 Task: Look for gluten-free products in the category "Baby Food & Drinks".
Action: Mouse moved to (350, 171)
Screenshot: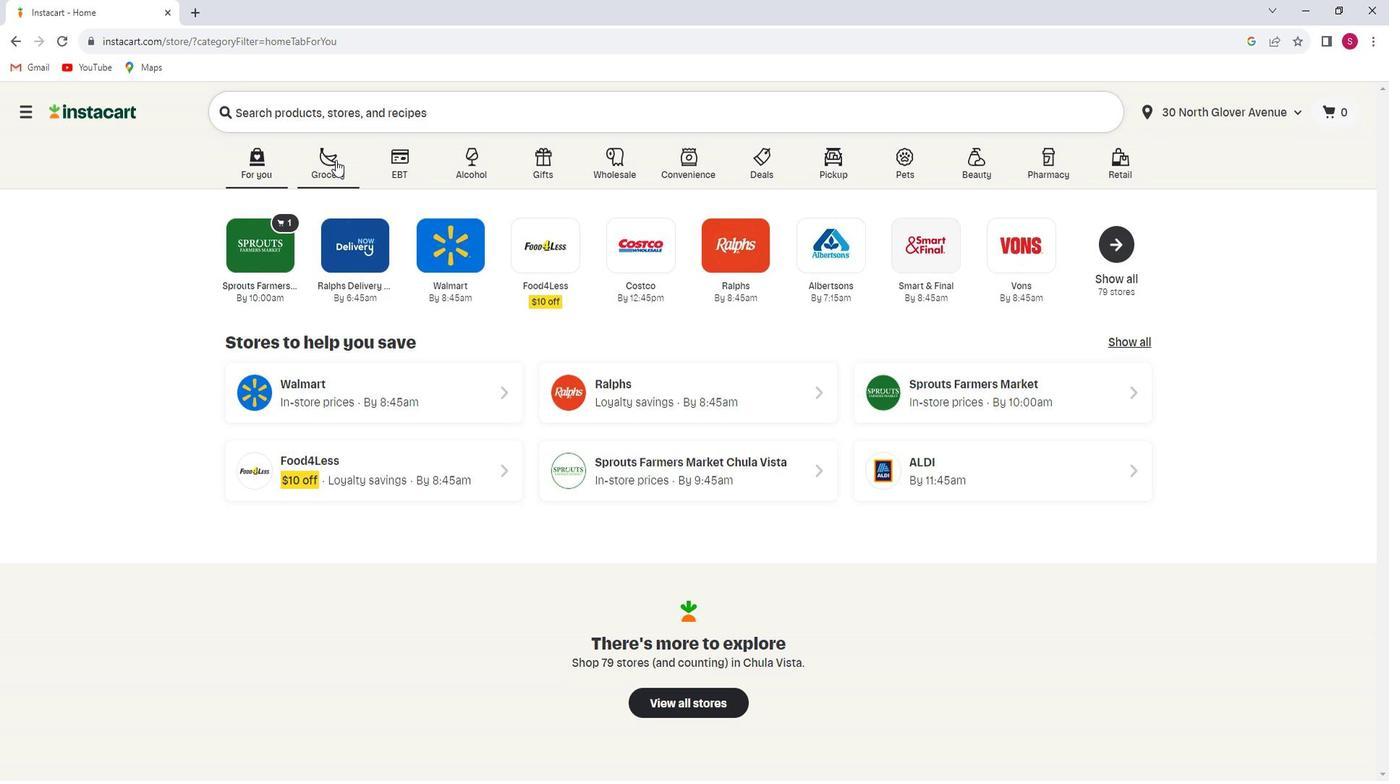 
Action: Mouse pressed left at (350, 171)
Screenshot: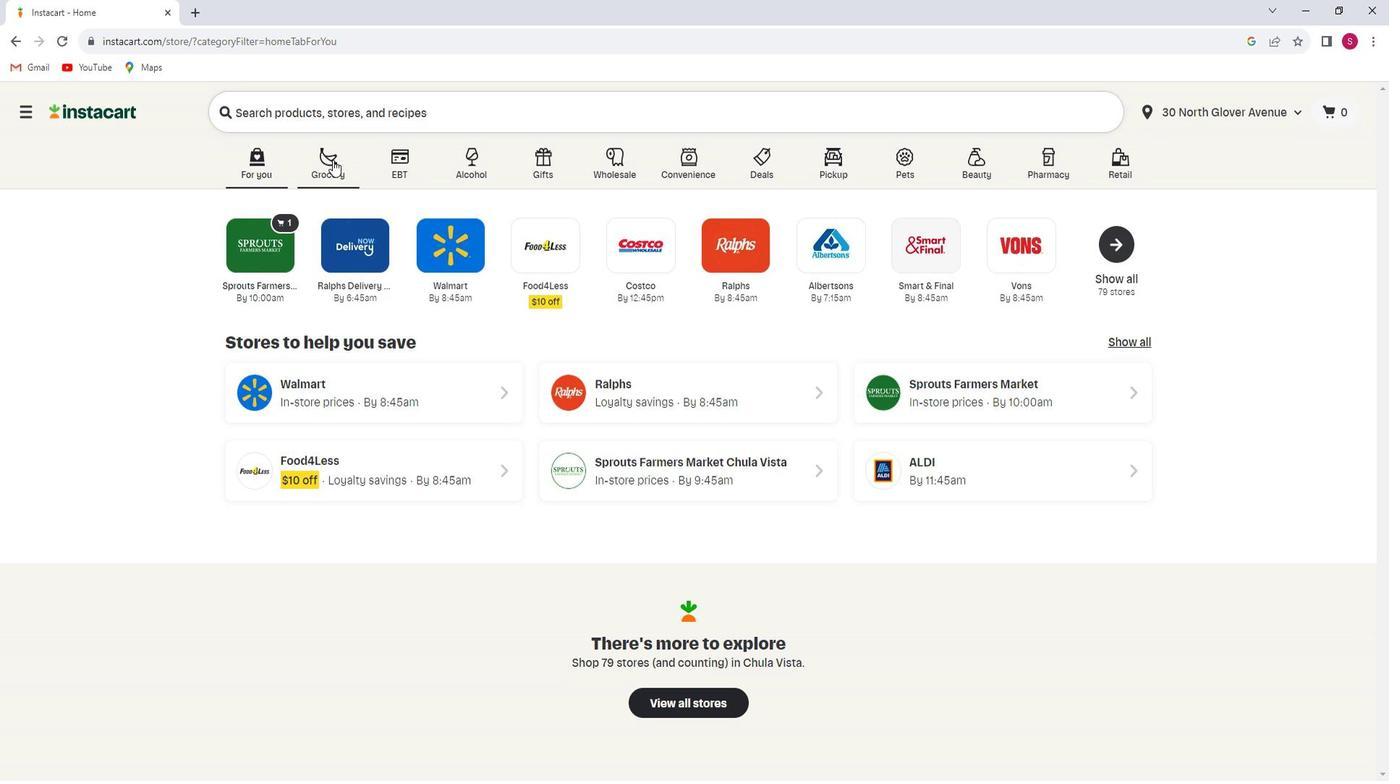 
Action: Mouse moved to (353, 424)
Screenshot: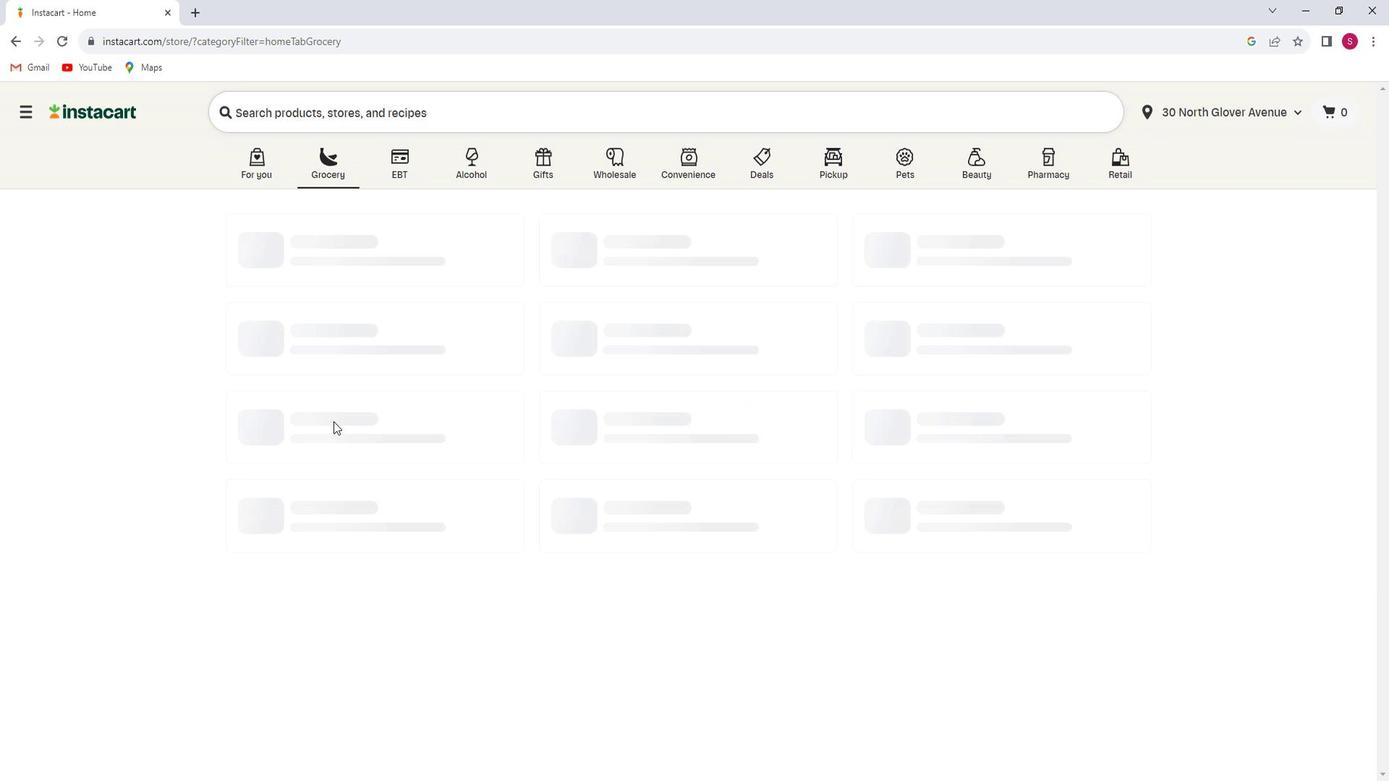 
Action: Mouse pressed left at (353, 424)
Screenshot: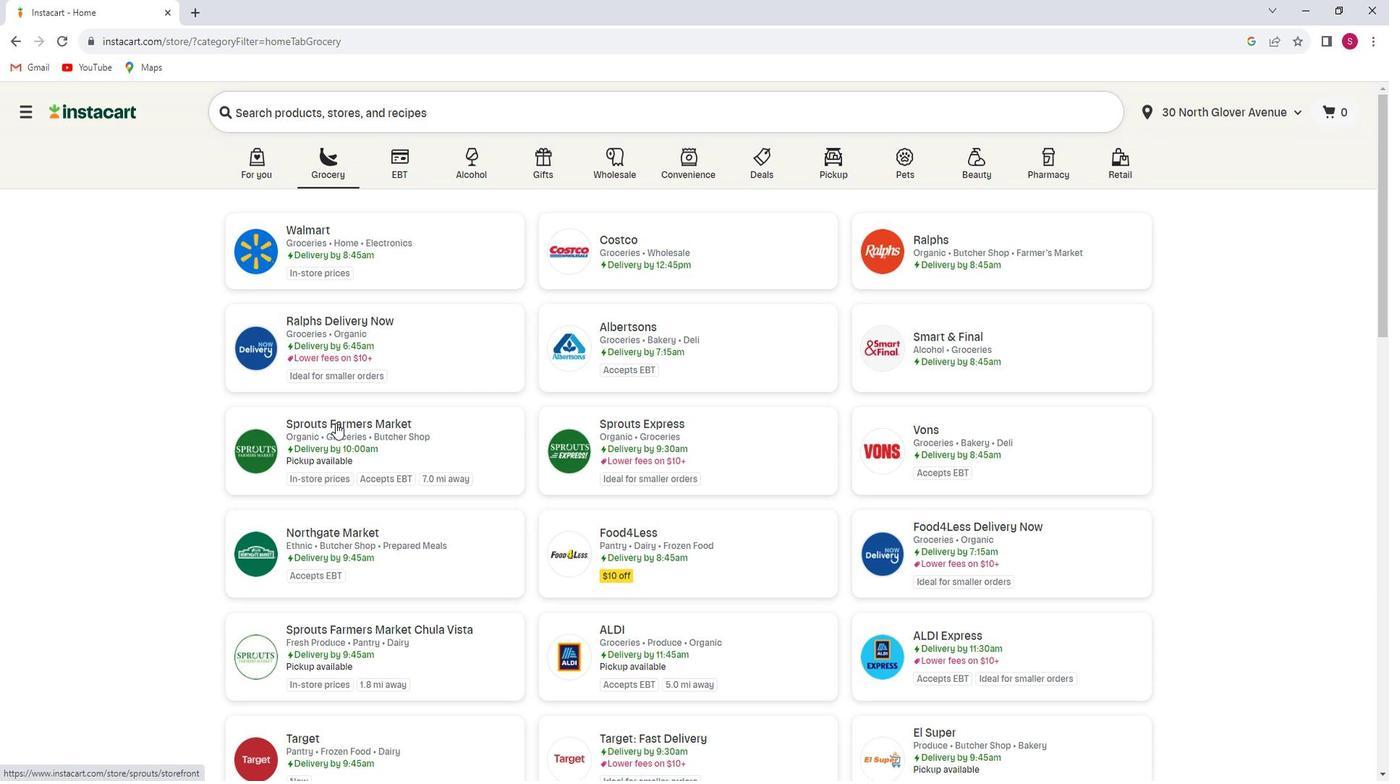 
Action: Mouse moved to (24, 521)
Screenshot: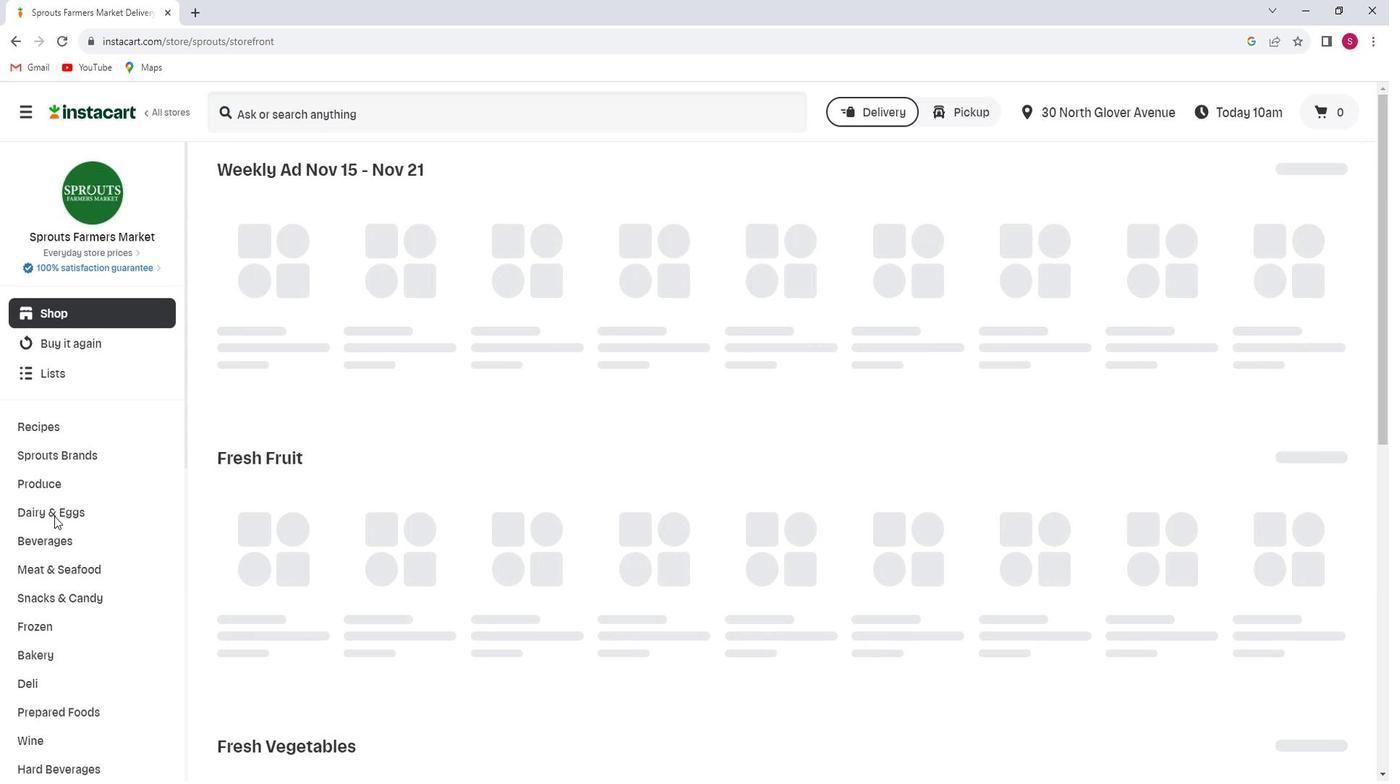 
Action: Mouse scrolled (24, 520) with delta (0, 0)
Screenshot: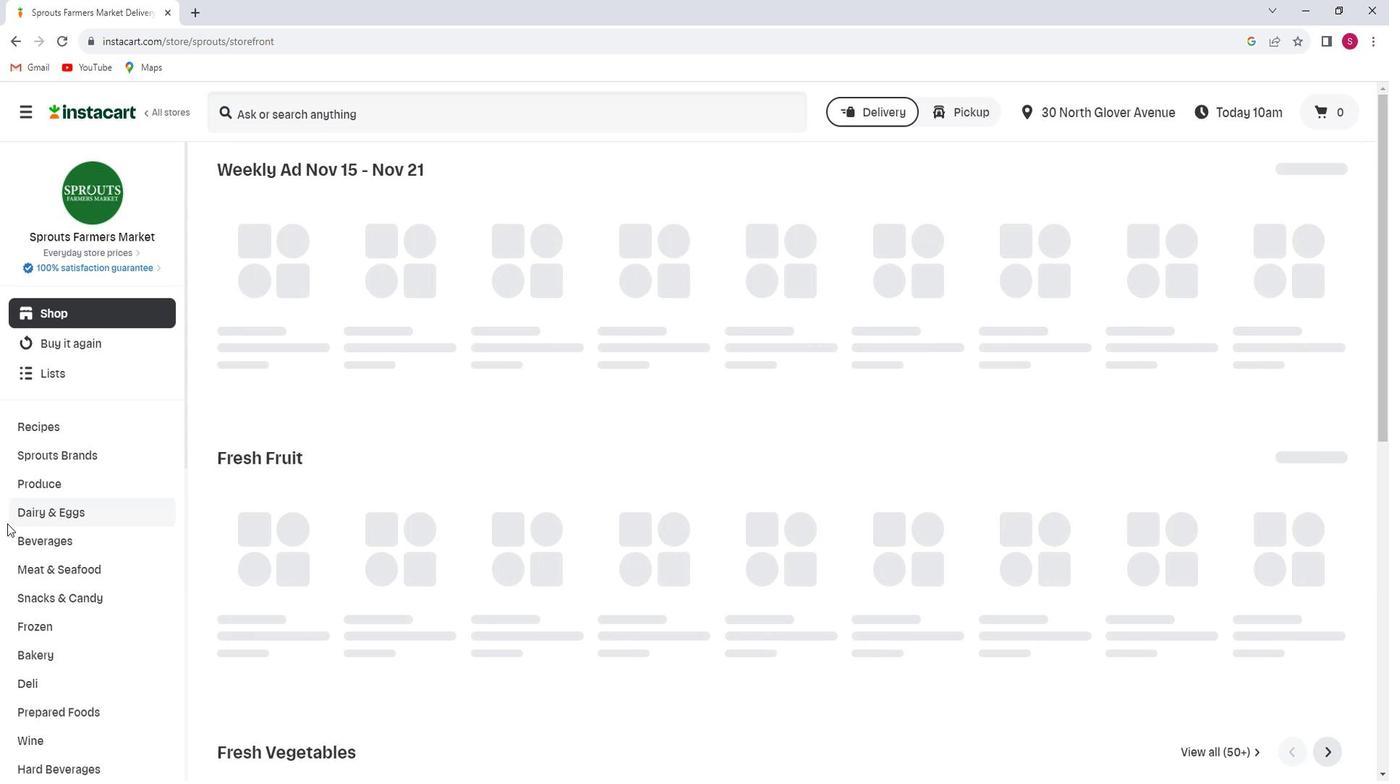 
Action: Mouse scrolled (24, 520) with delta (0, 0)
Screenshot: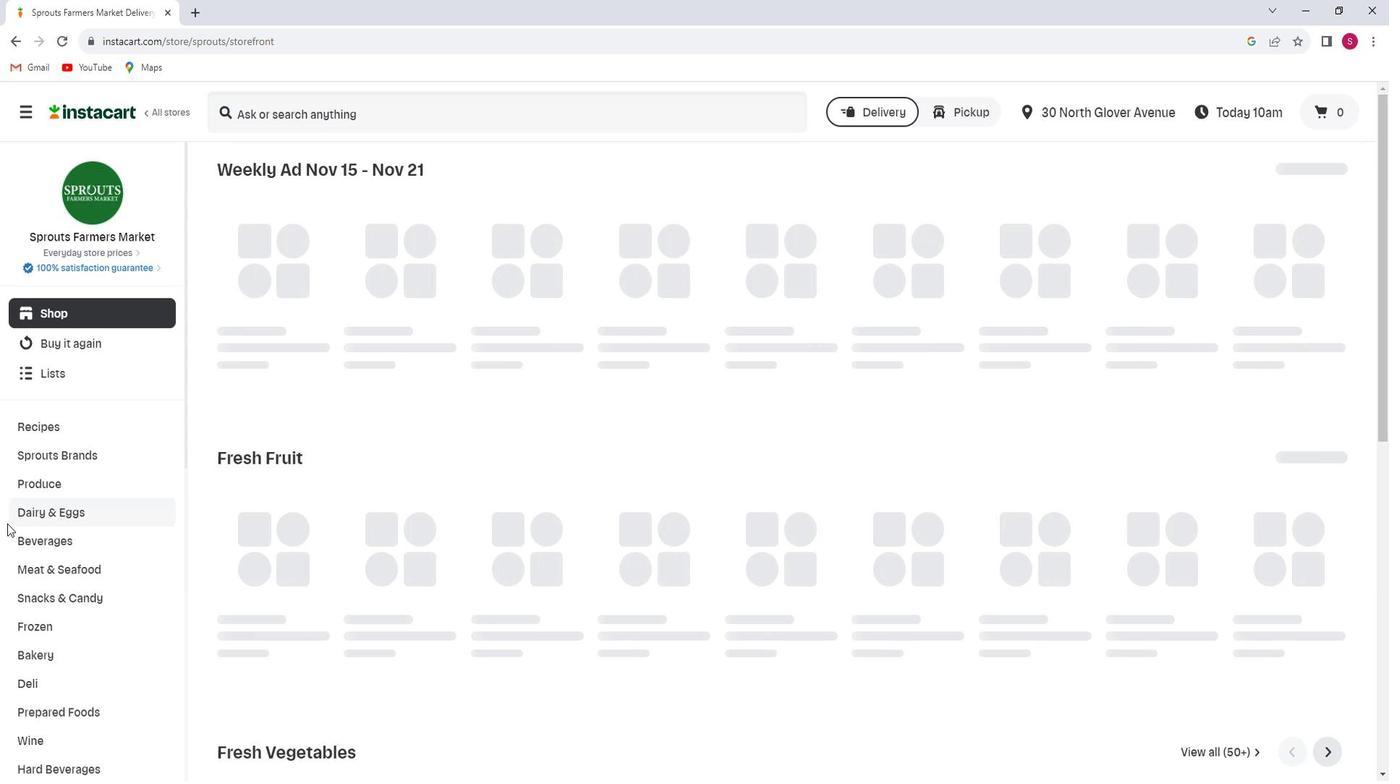 
Action: Mouse moved to (60, 527)
Screenshot: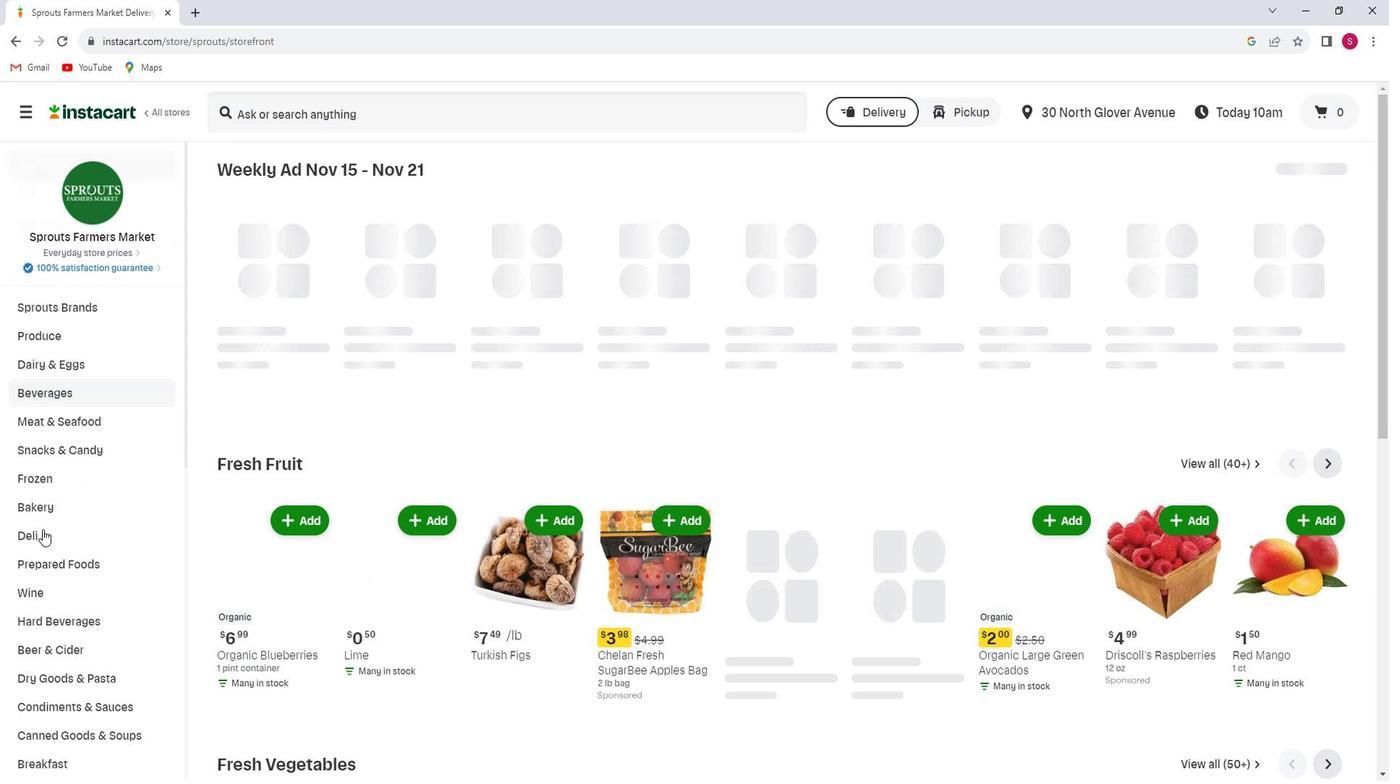 
Action: Mouse scrolled (60, 526) with delta (0, 0)
Screenshot: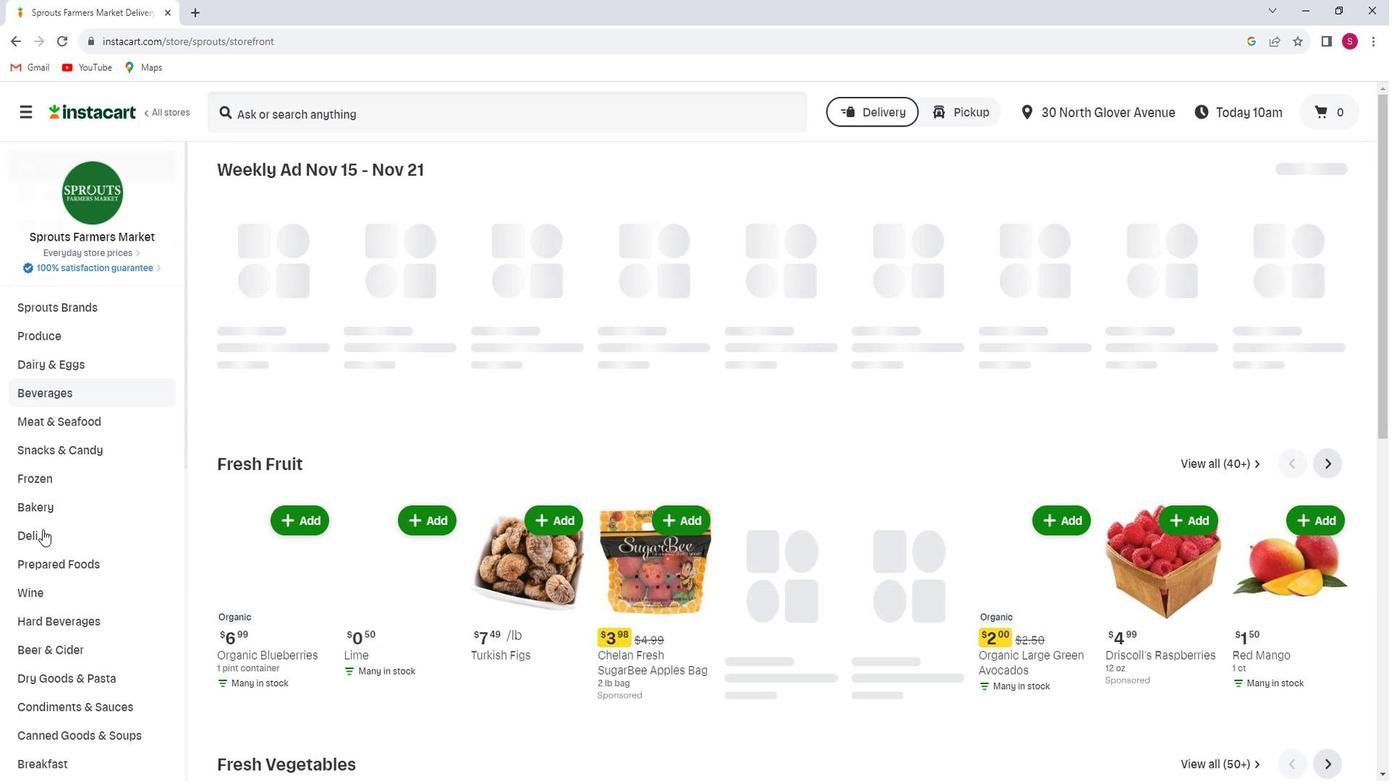 
Action: Mouse scrolled (60, 526) with delta (0, 0)
Screenshot: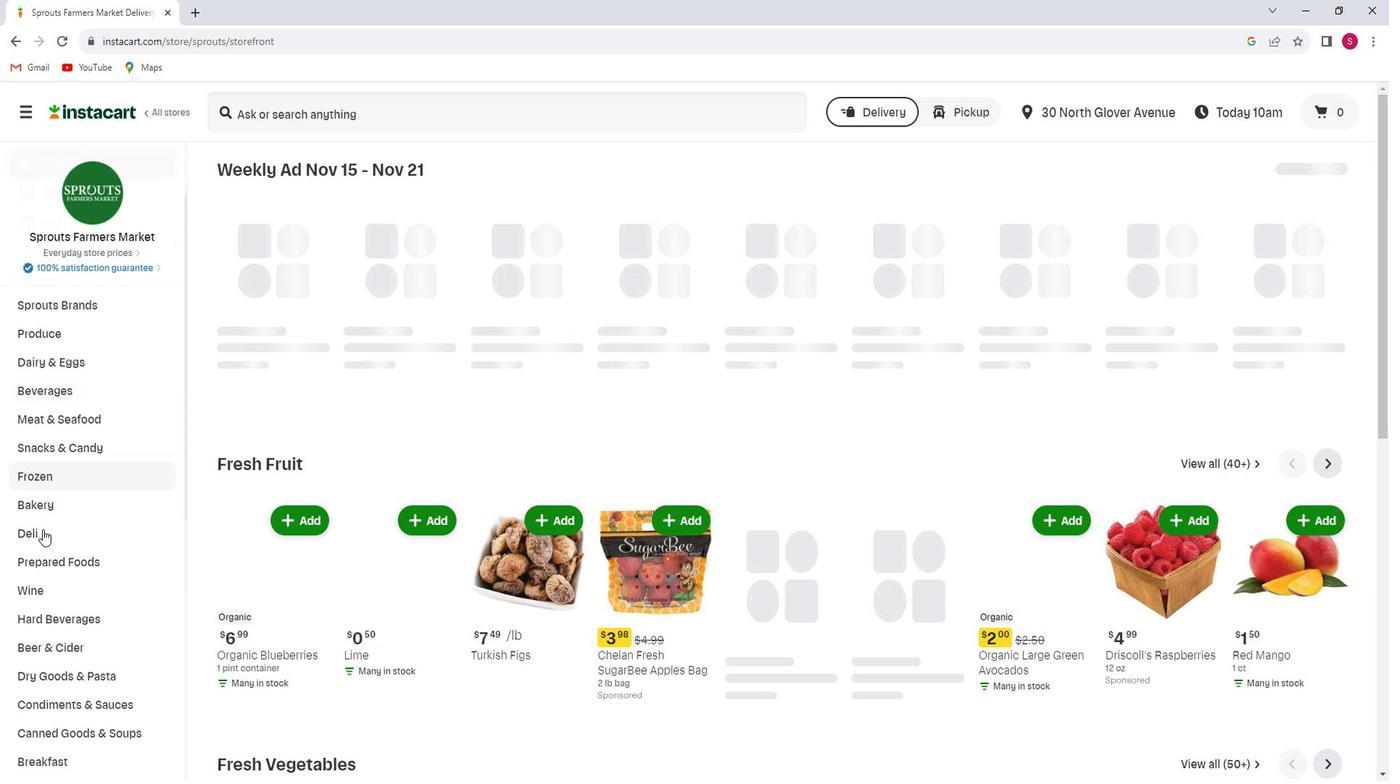 
Action: Mouse scrolled (60, 526) with delta (0, 0)
Screenshot: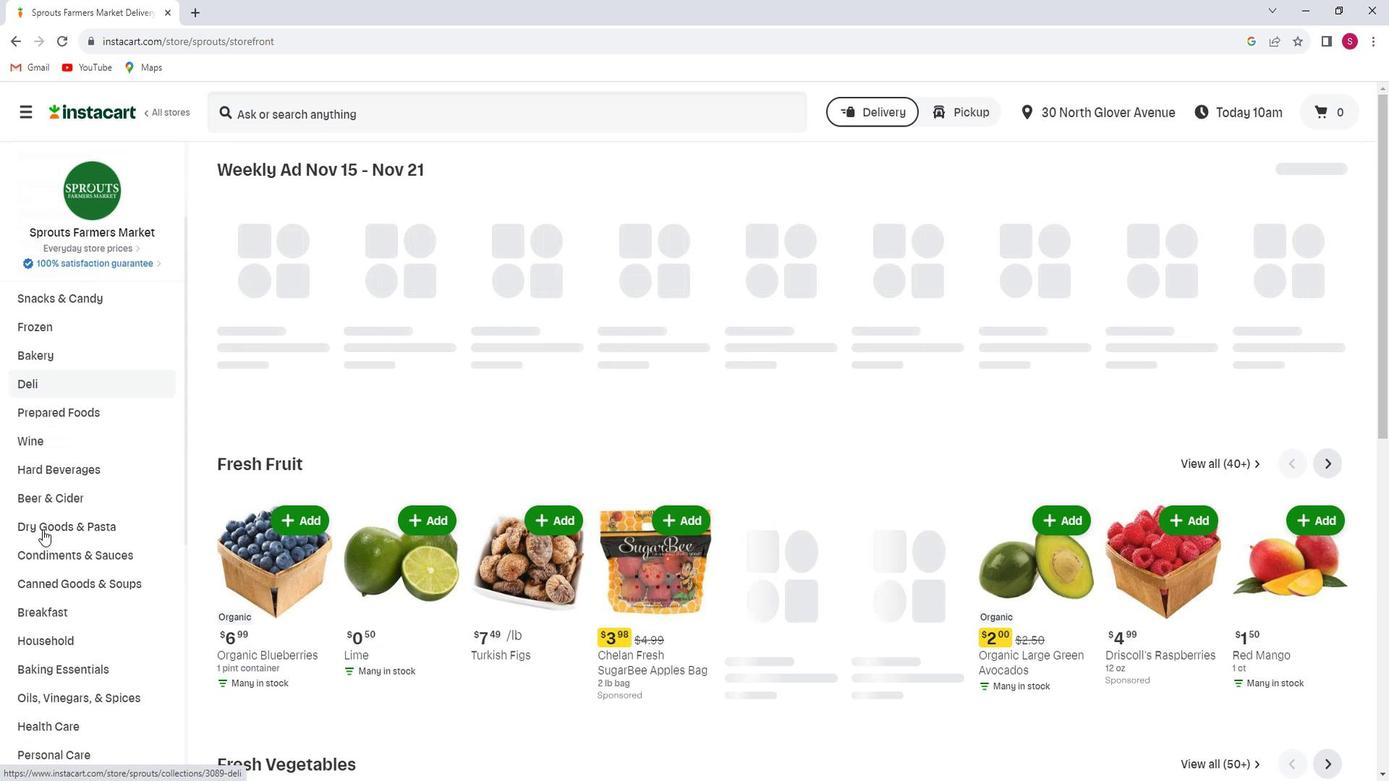 
Action: Mouse scrolled (60, 526) with delta (0, 0)
Screenshot: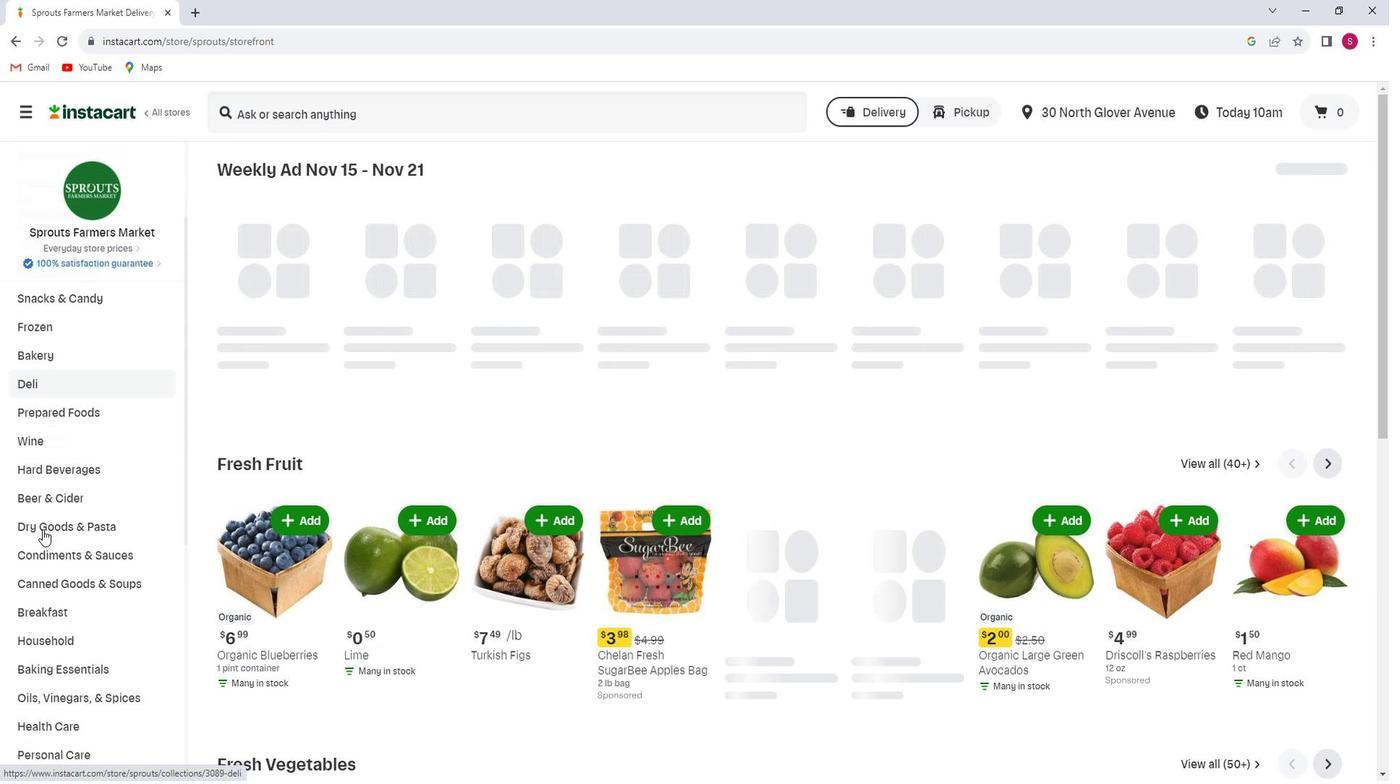 
Action: Mouse scrolled (60, 526) with delta (0, 0)
Screenshot: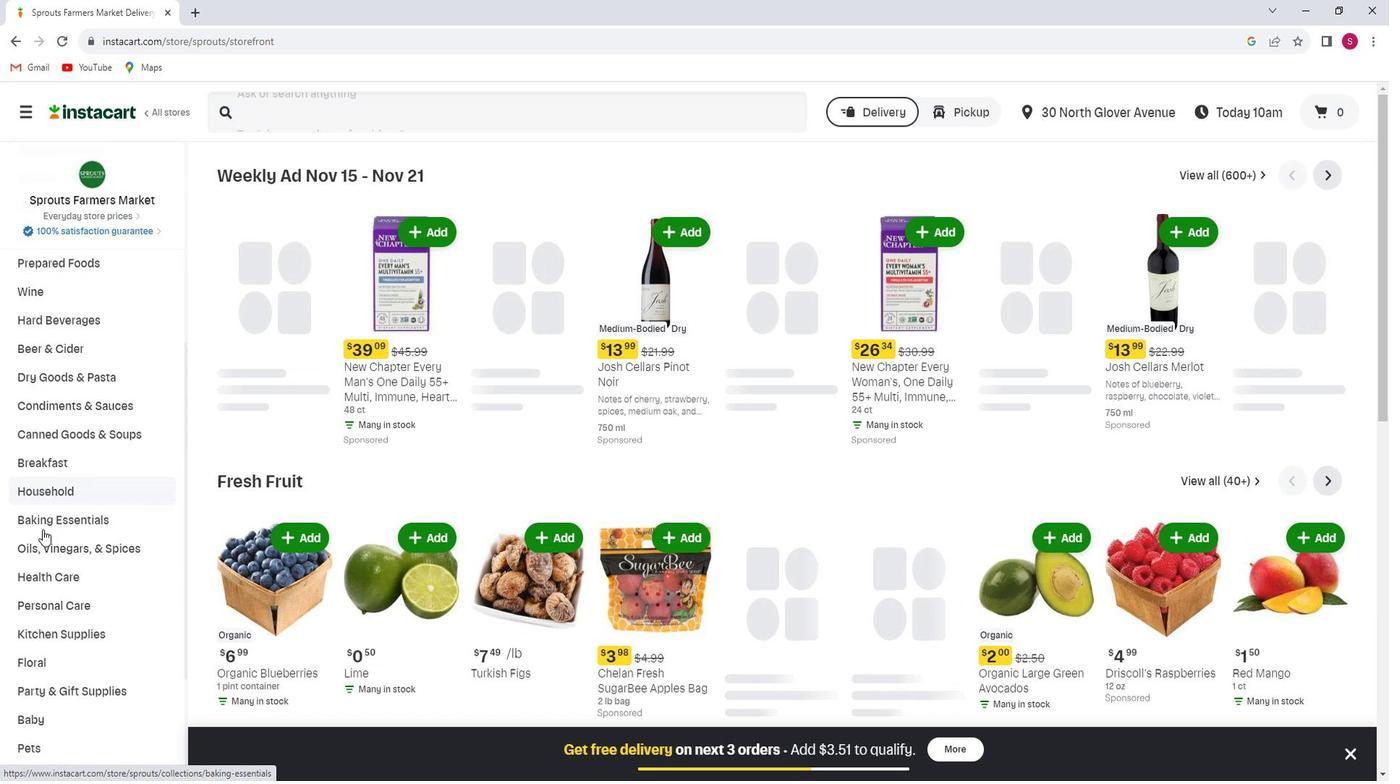
Action: Mouse scrolled (60, 526) with delta (0, 0)
Screenshot: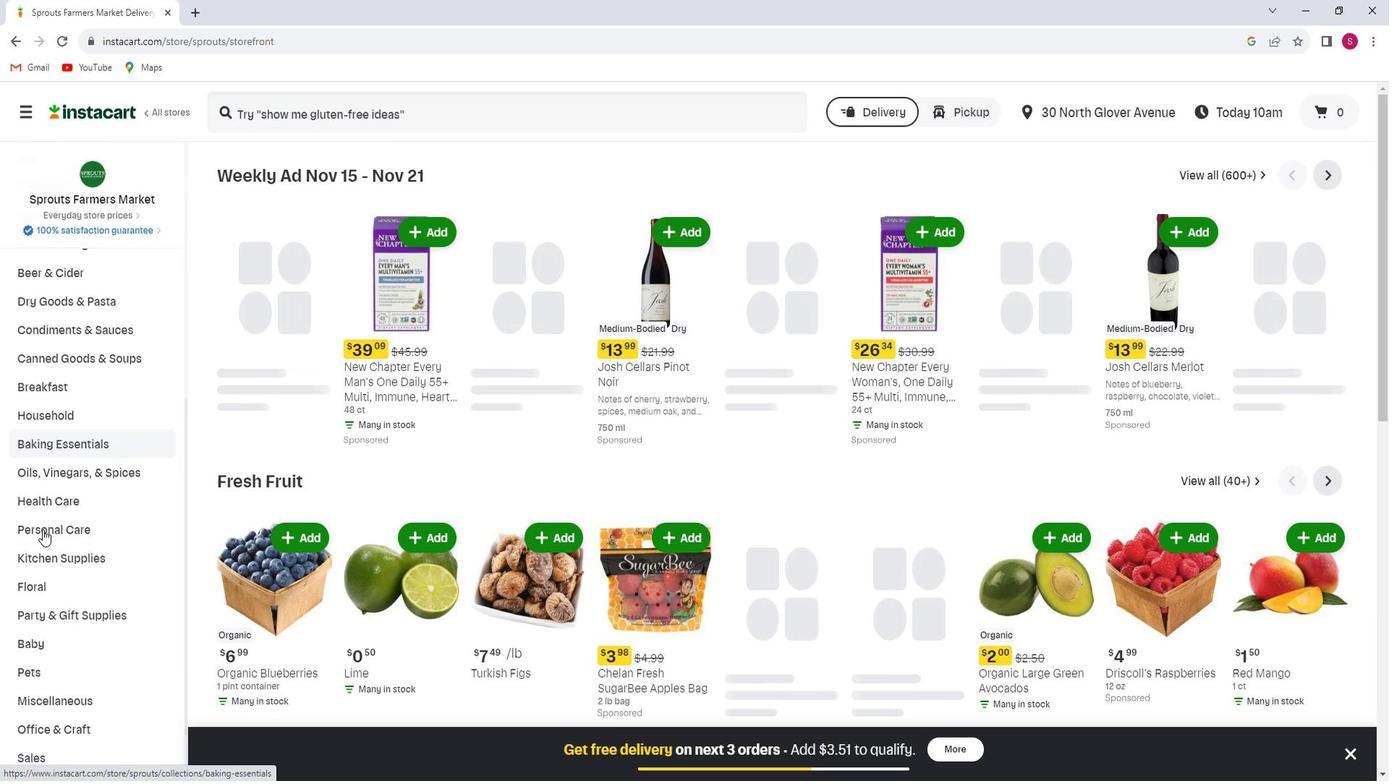 
Action: Mouse moved to (60, 528)
Screenshot: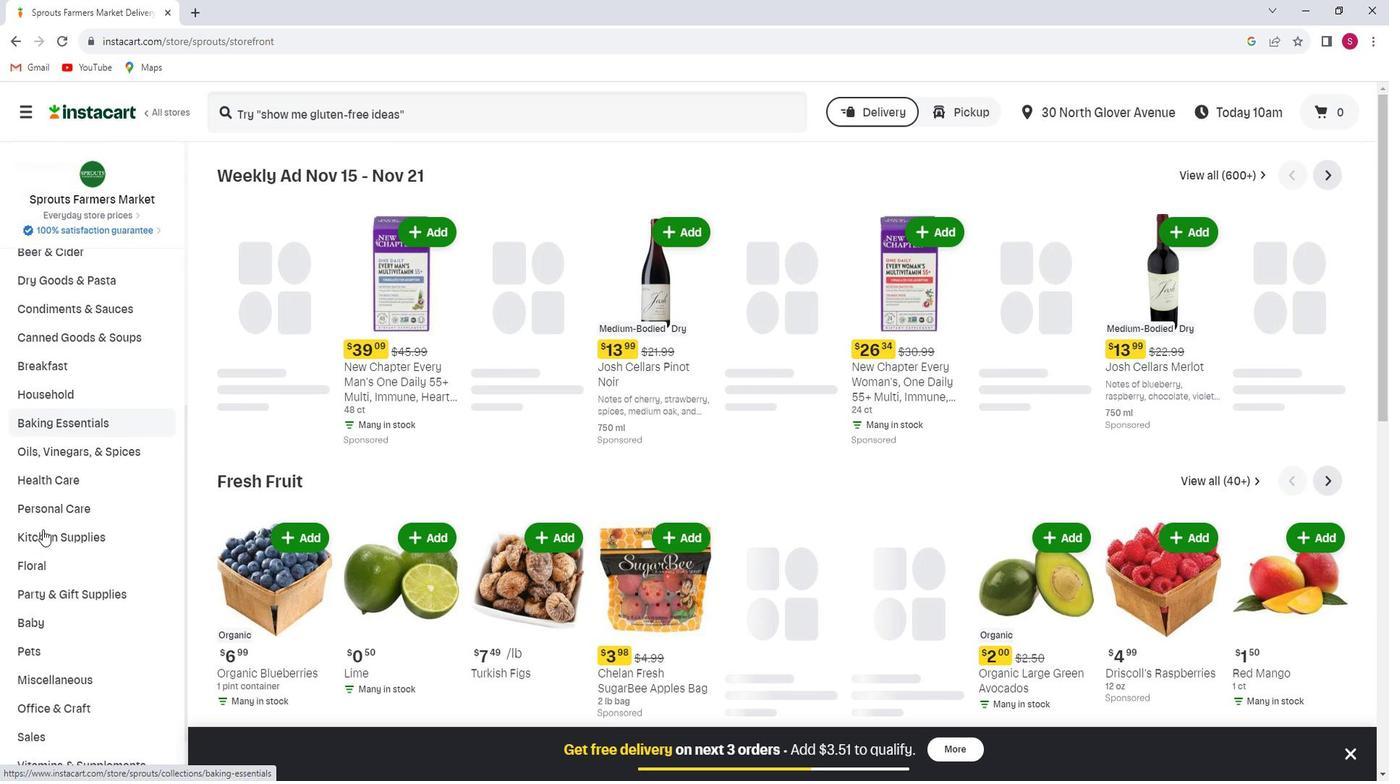 
Action: Mouse scrolled (60, 527) with delta (0, 0)
Screenshot: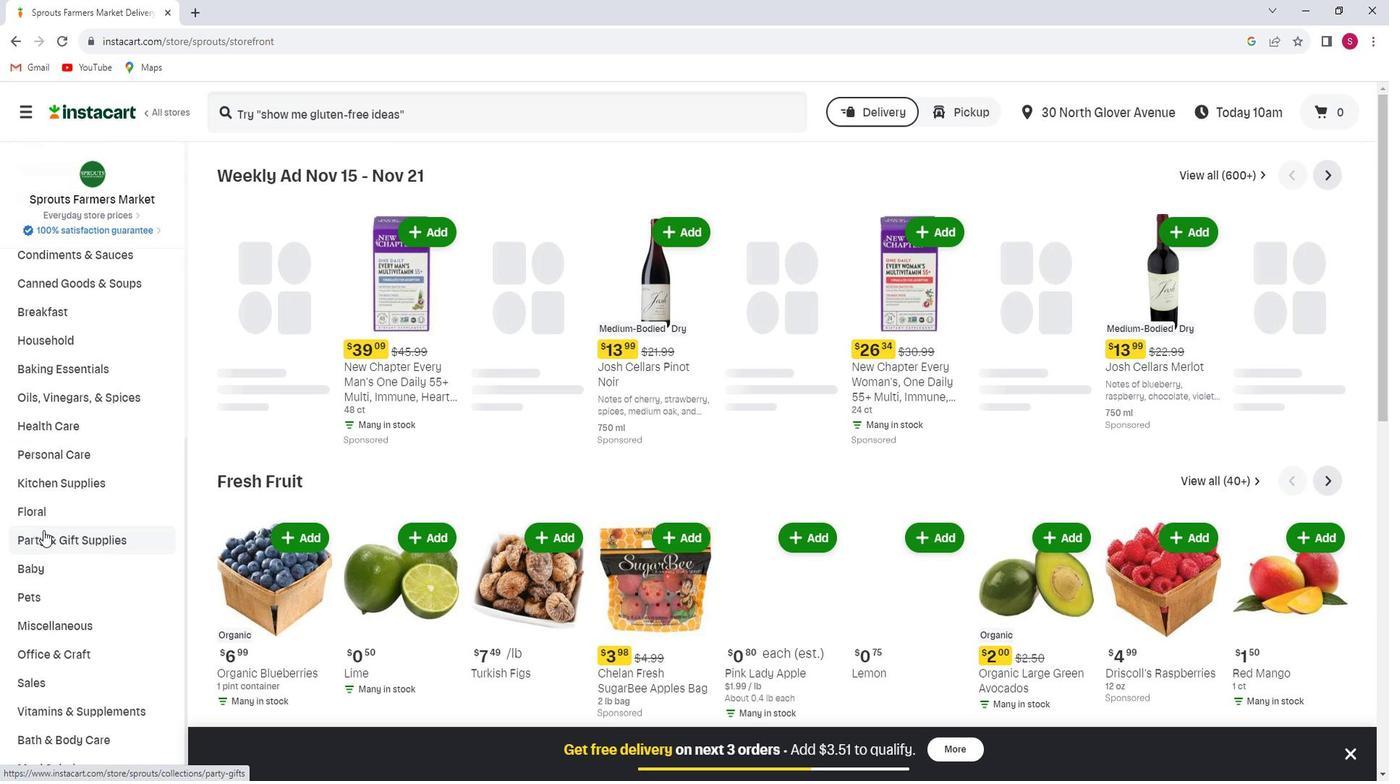
Action: Mouse moved to (59, 557)
Screenshot: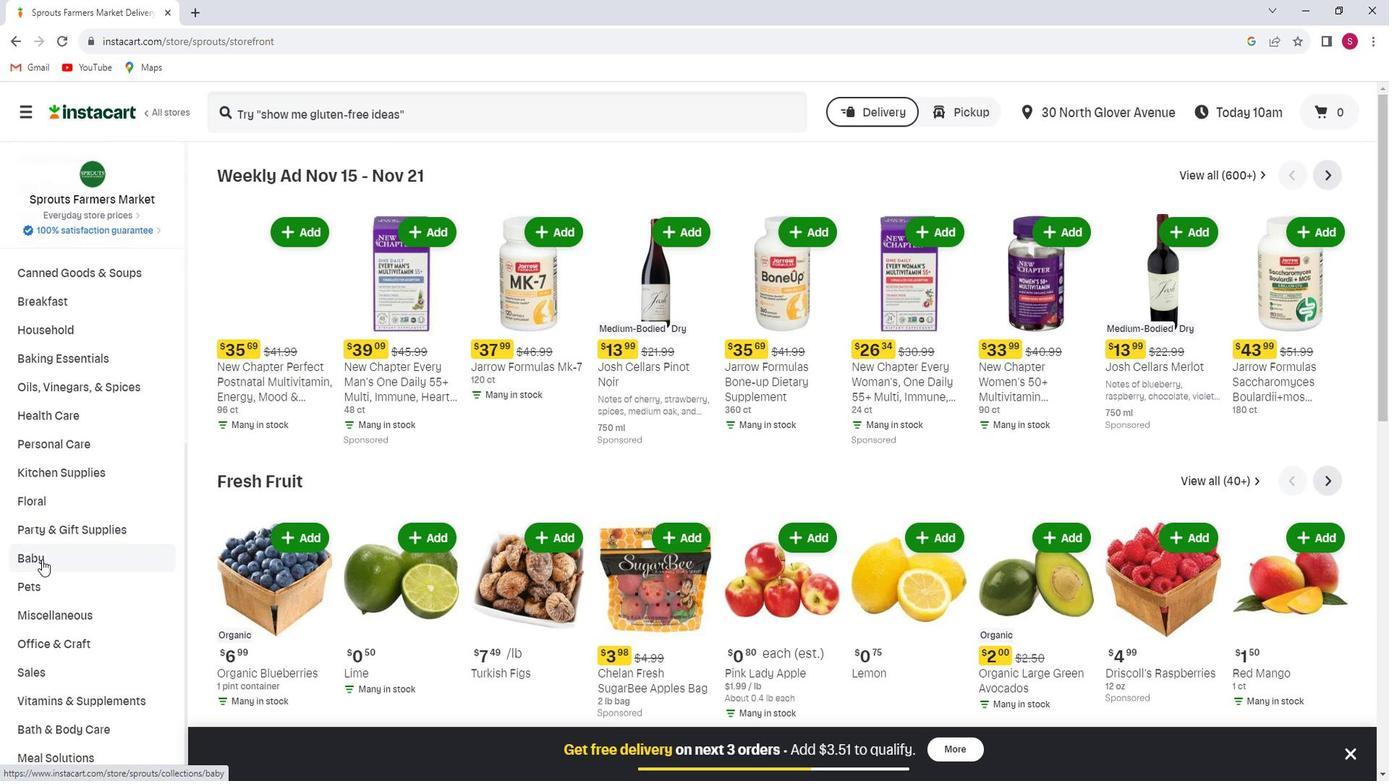 
Action: Mouse pressed left at (59, 557)
Screenshot: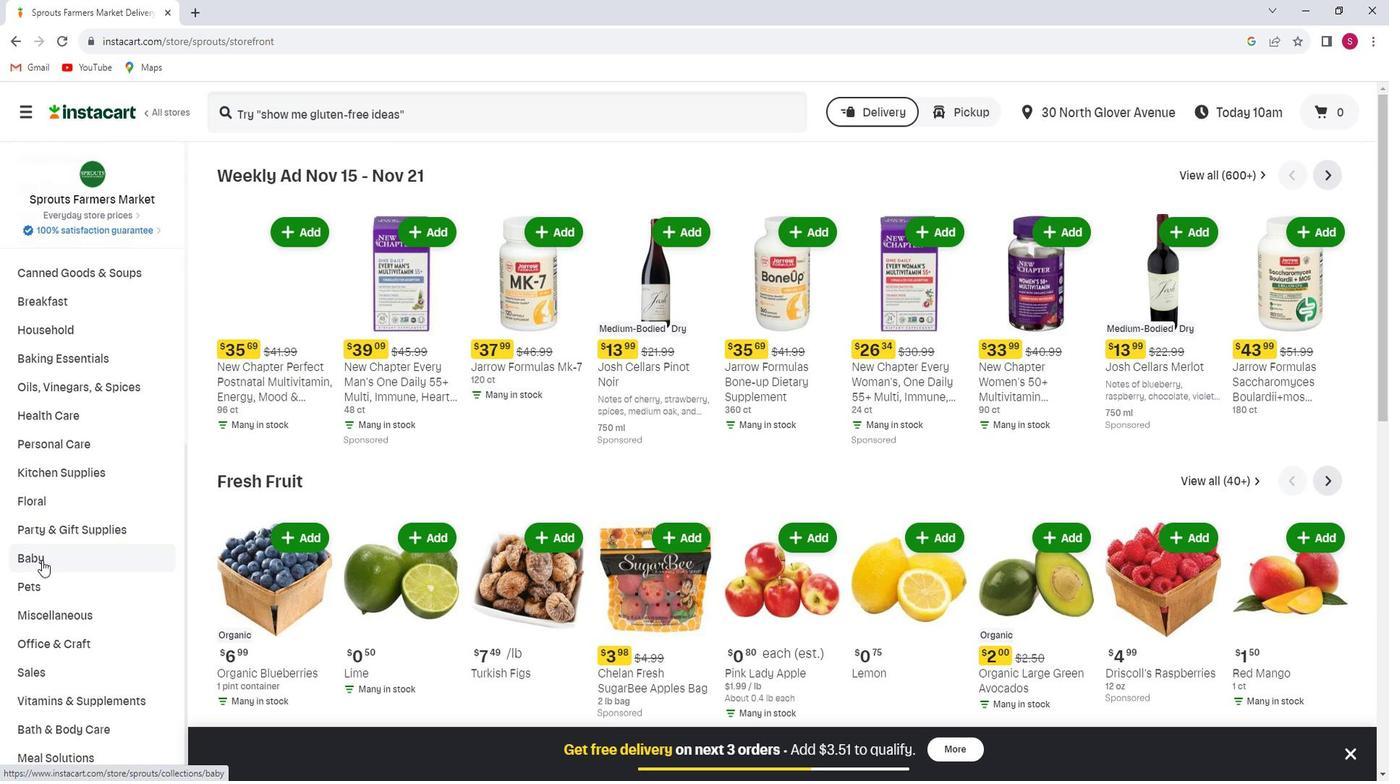
Action: Mouse moved to (96, 657)
Screenshot: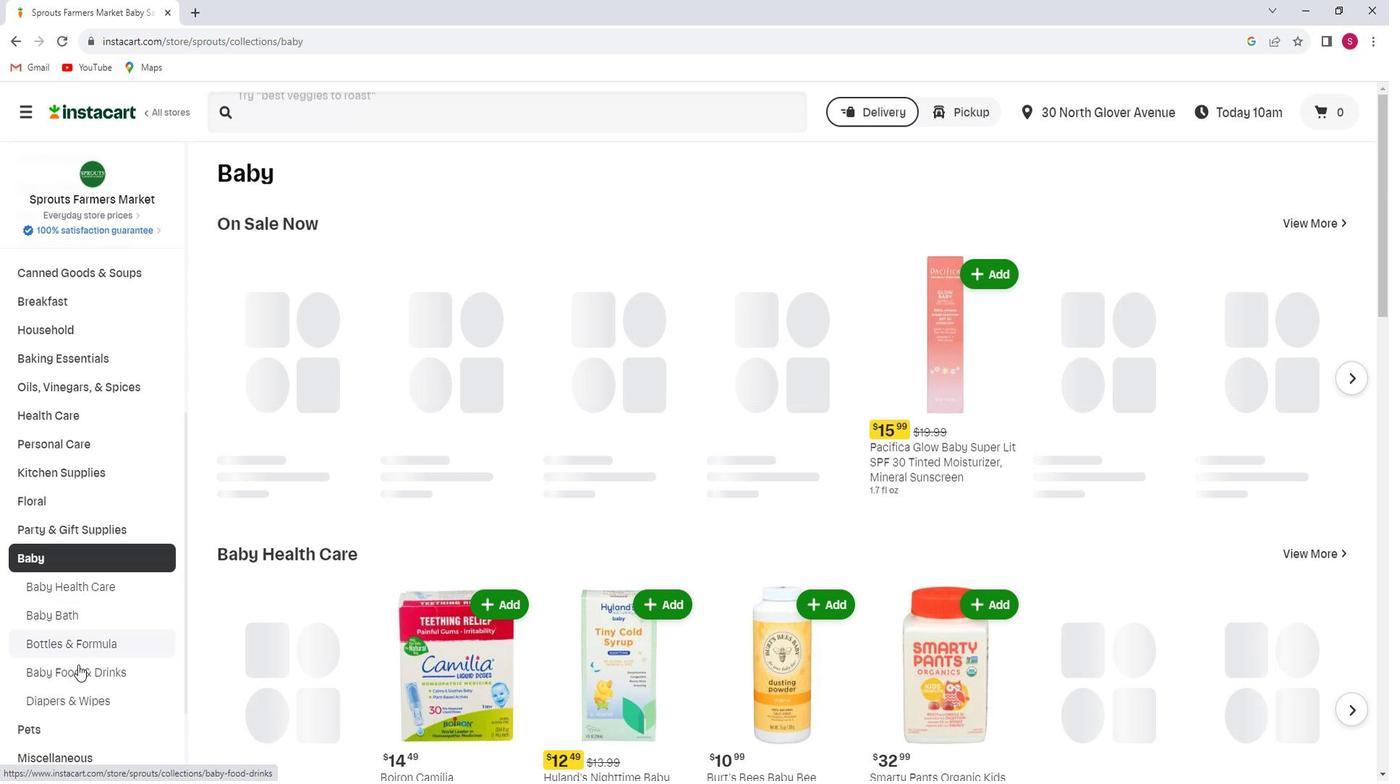 
Action: Mouse pressed left at (96, 657)
Screenshot: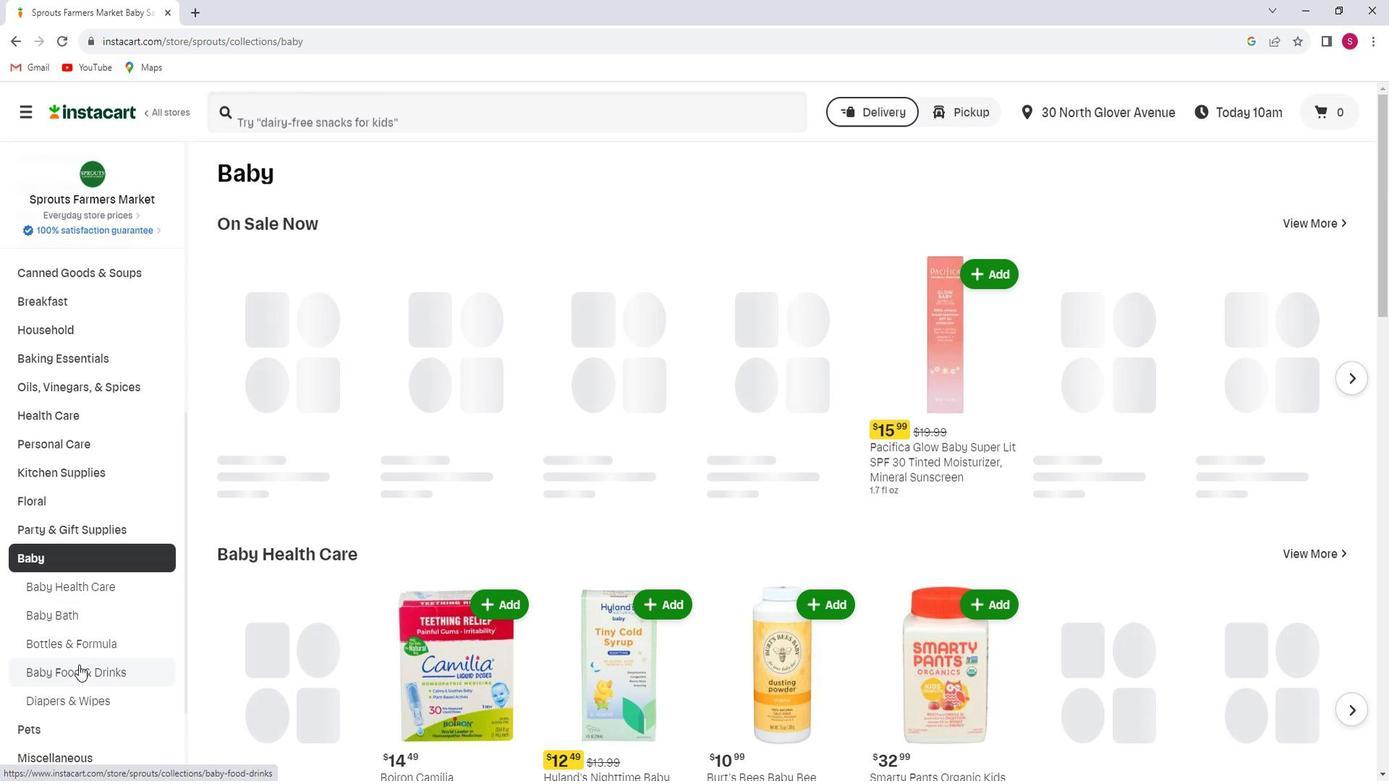 
Action: Mouse moved to (513, 302)
Screenshot: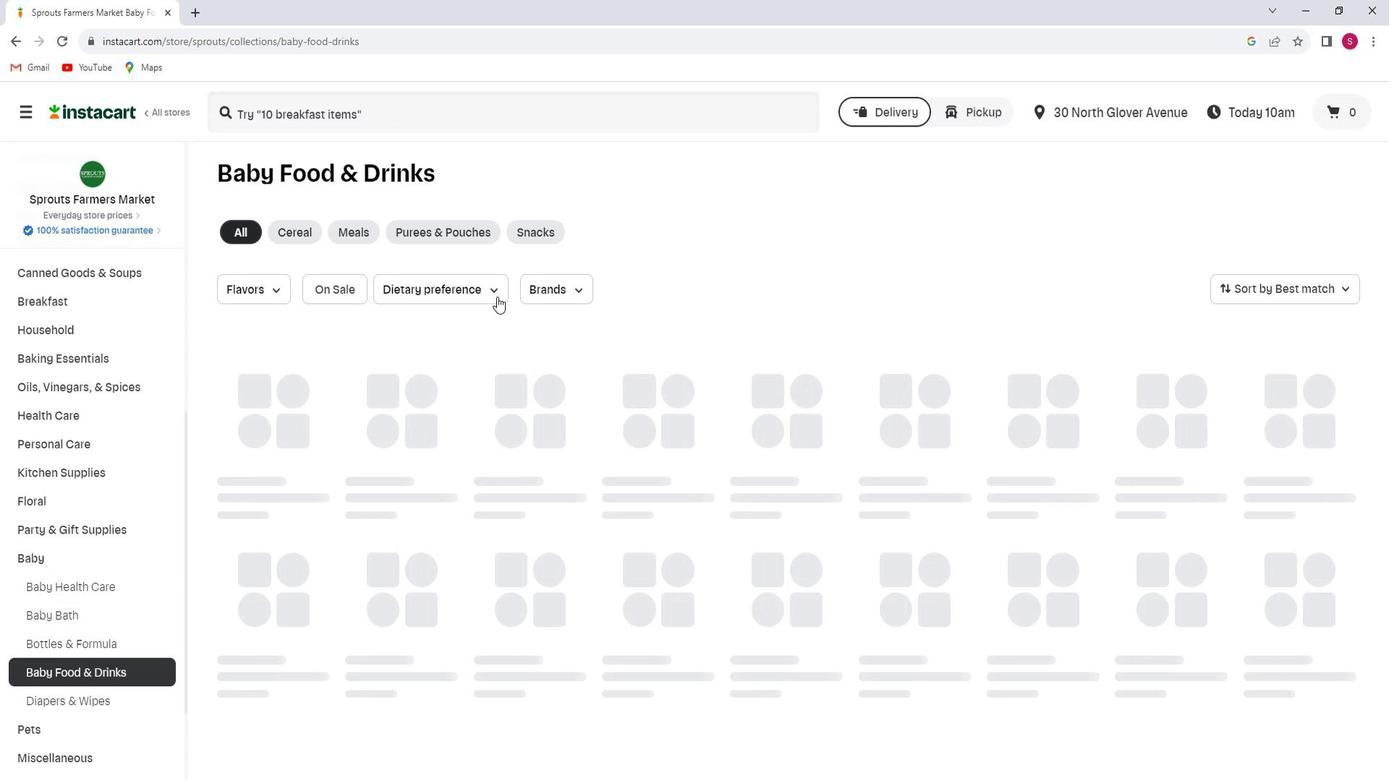 
Action: Mouse pressed left at (513, 302)
Screenshot: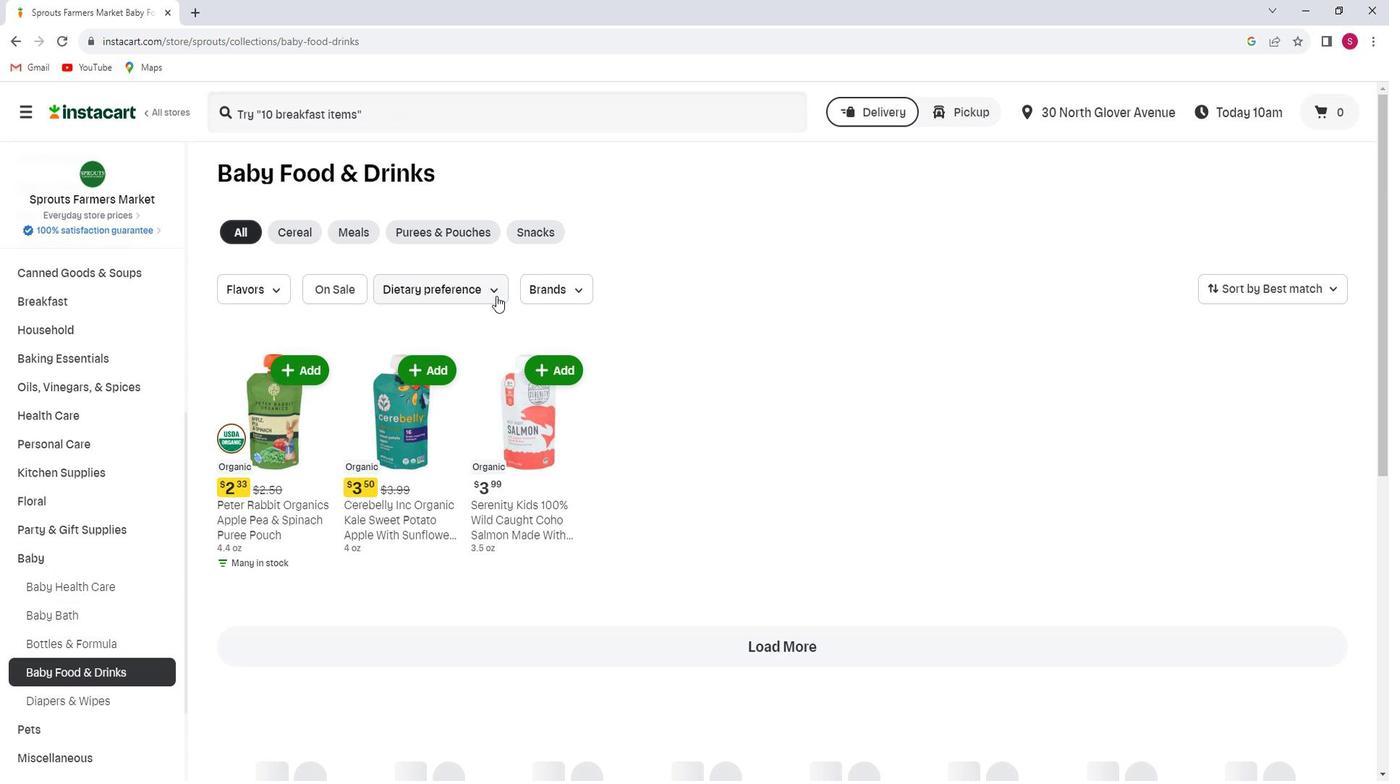 
Action: Mouse moved to (419, 371)
Screenshot: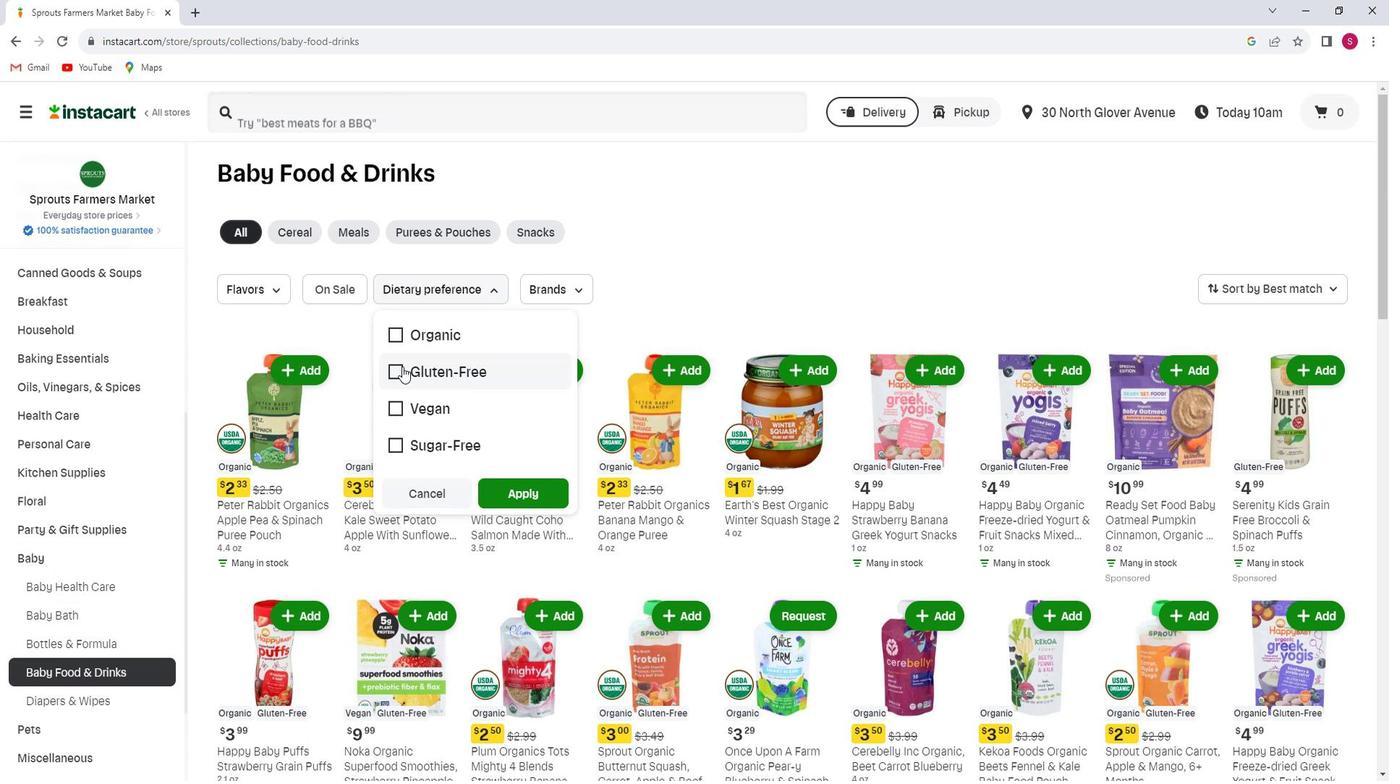 
Action: Mouse pressed left at (419, 371)
Screenshot: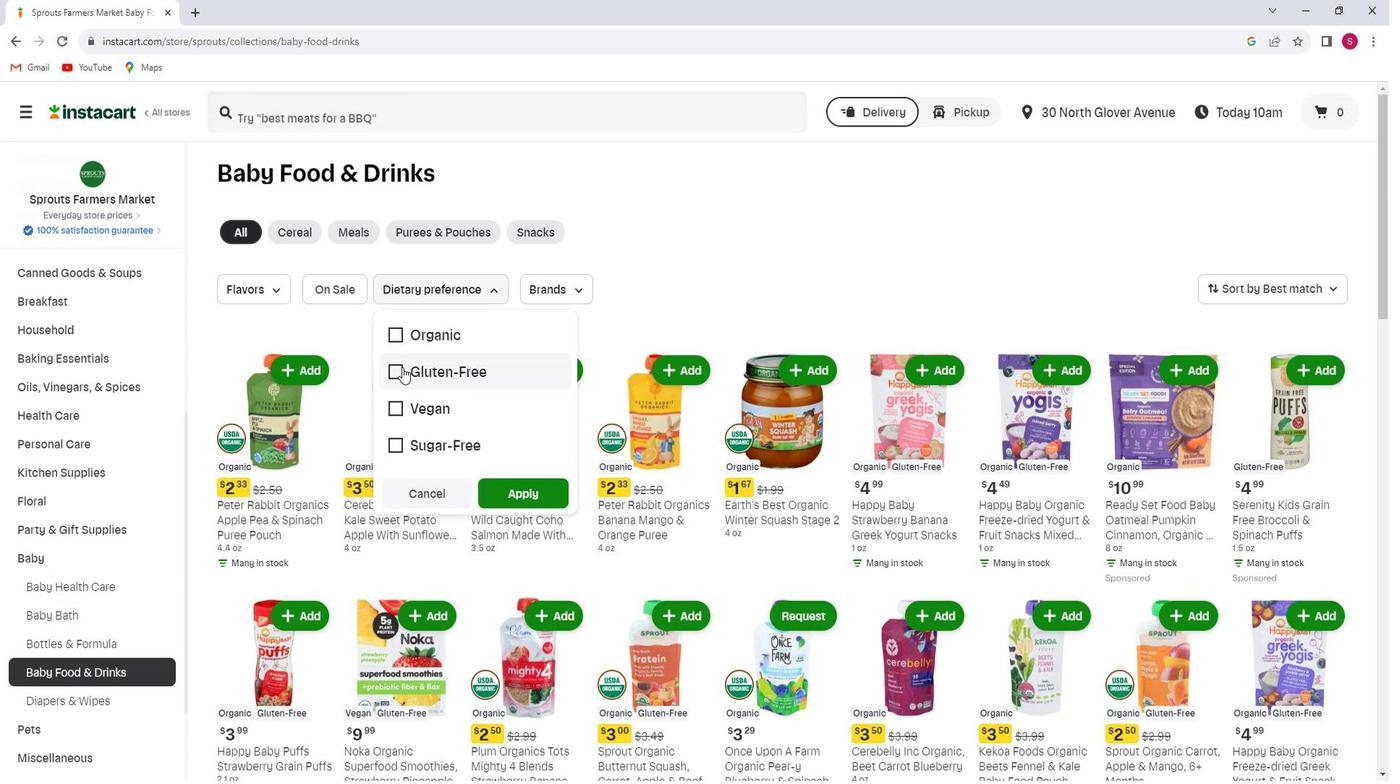 
Action: Mouse moved to (536, 494)
Screenshot: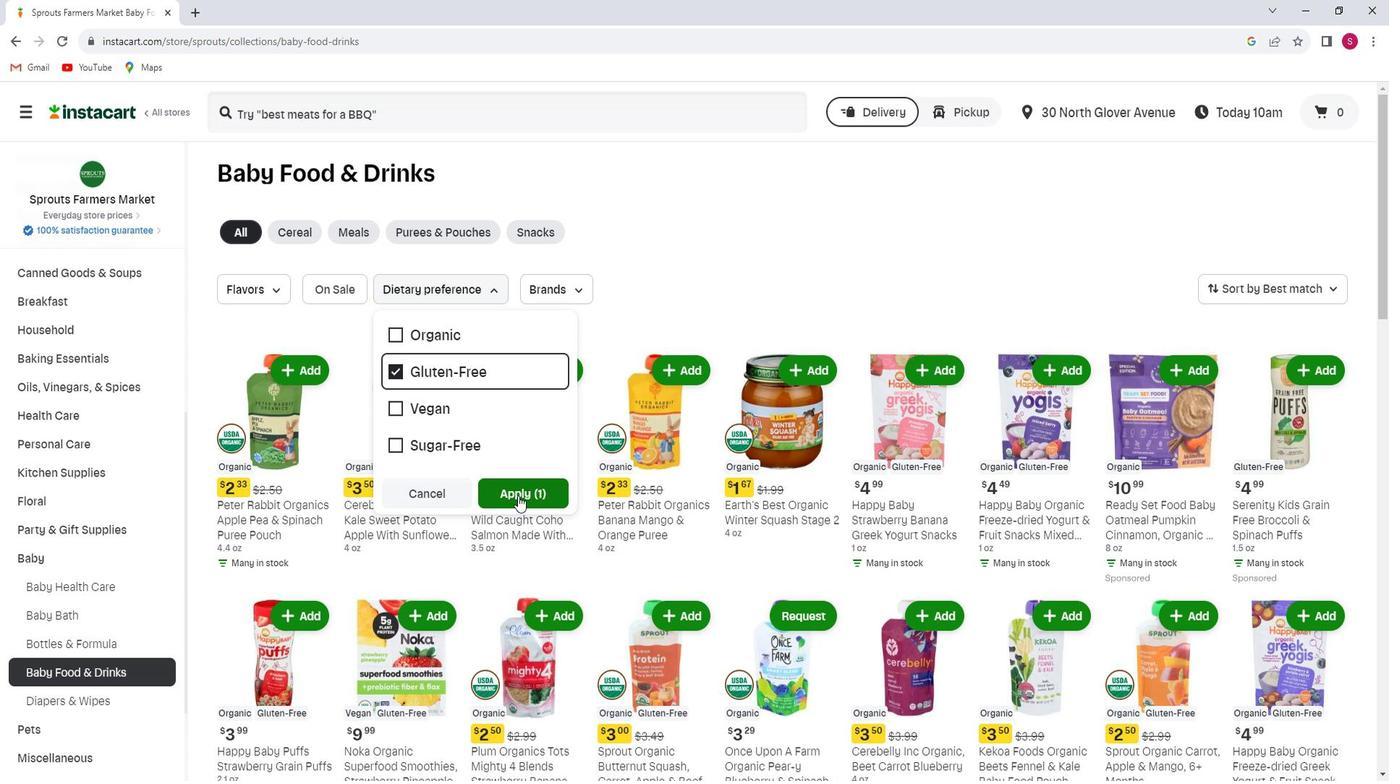 
Action: Mouse pressed left at (536, 494)
Screenshot: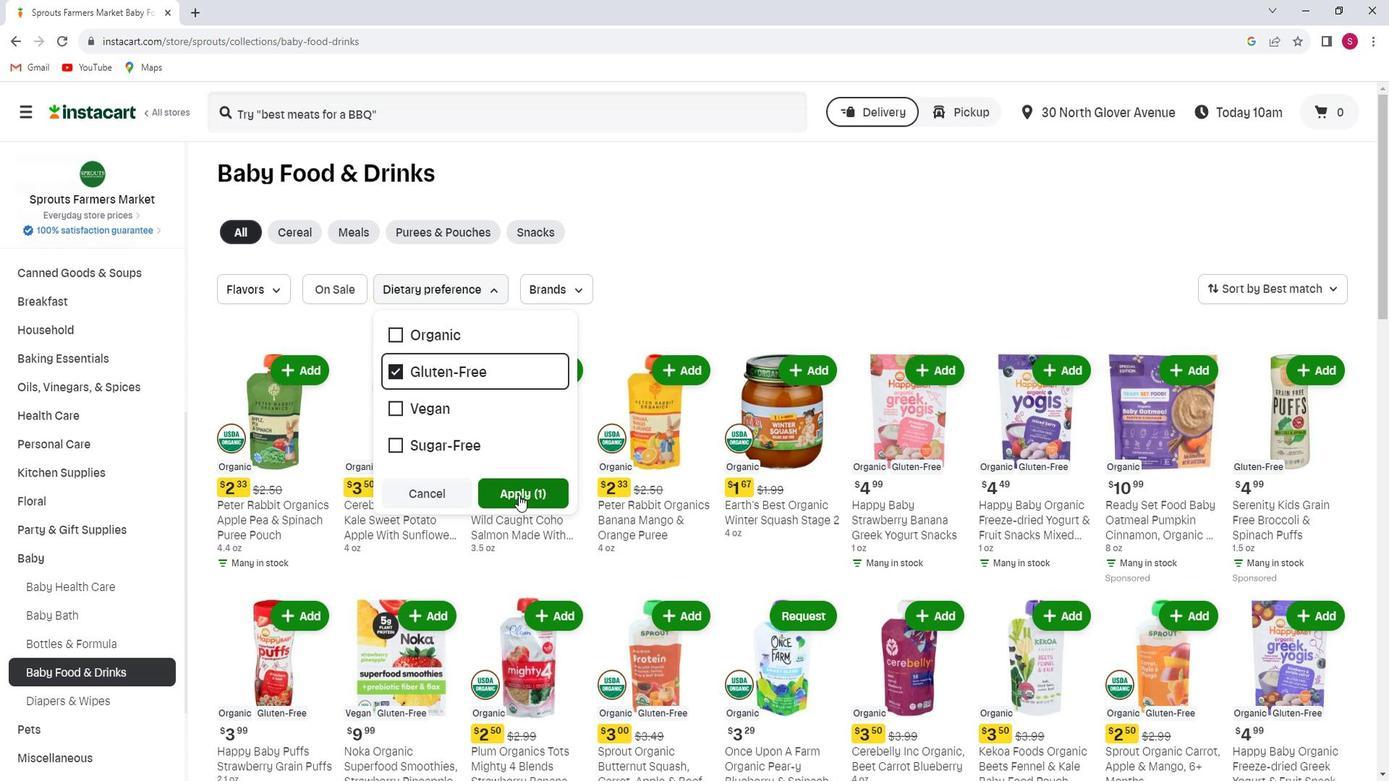
